 Task: Create a due date automation trigger when advanced on, on the monday of the week before a card is due add fields without custom field "Resume" unchecked at 11:00 AM.
Action: Mouse moved to (998, 73)
Screenshot: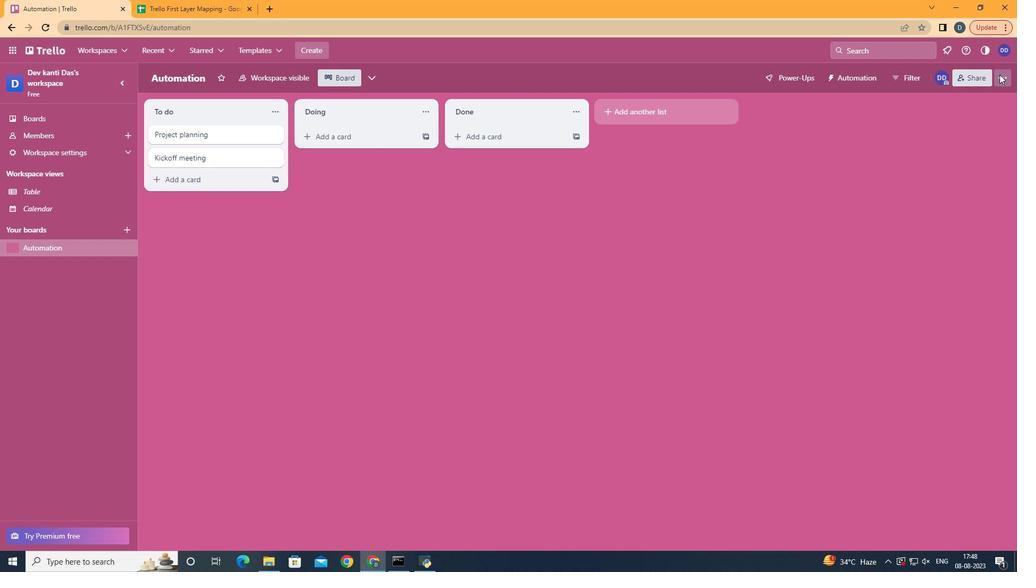 
Action: Mouse pressed left at (998, 73)
Screenshot: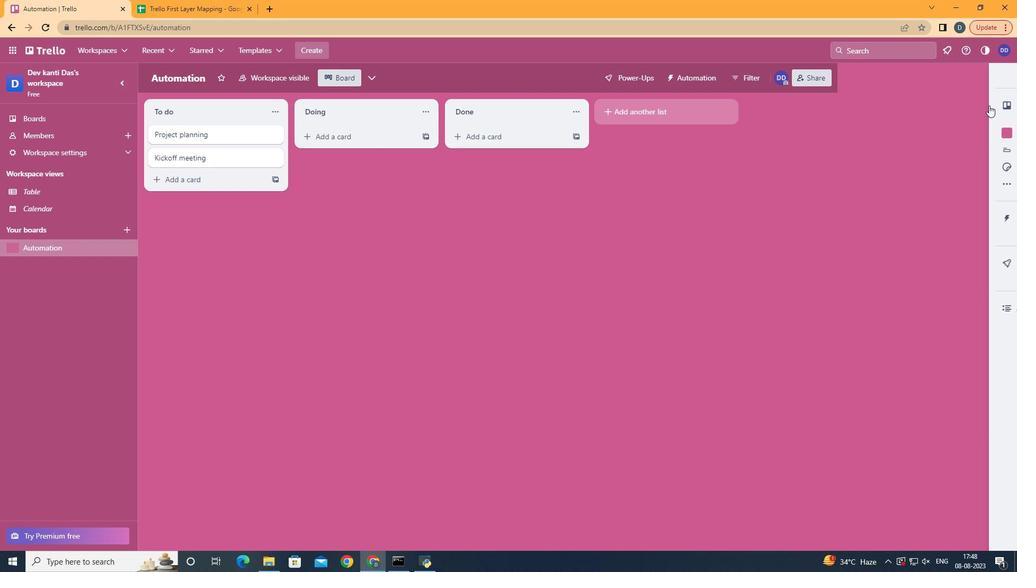 
Action: Mouse moved to (934, 220)
Screenshot: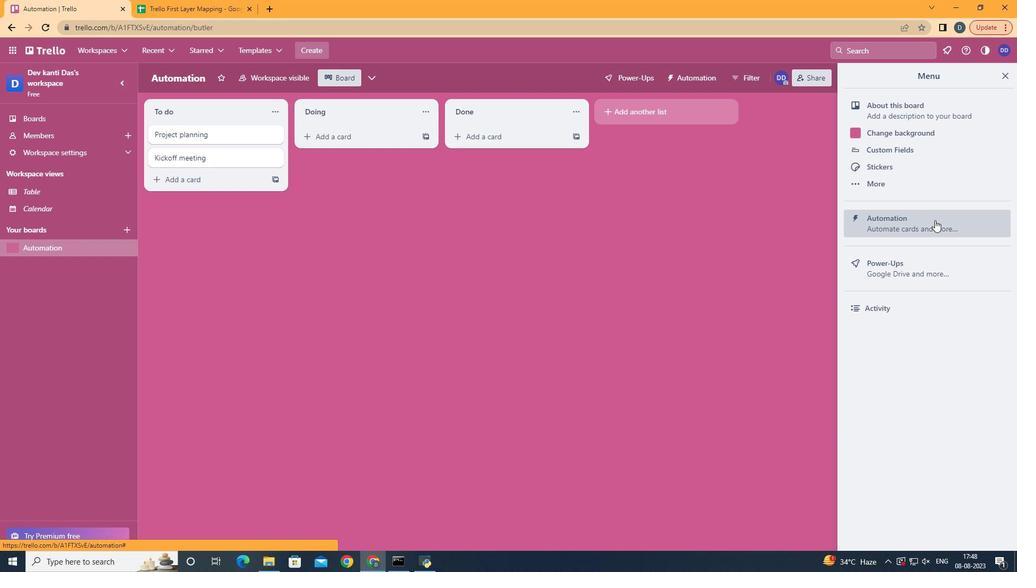 
Action: Mouse pressed left at (934, 220)
Screenshot: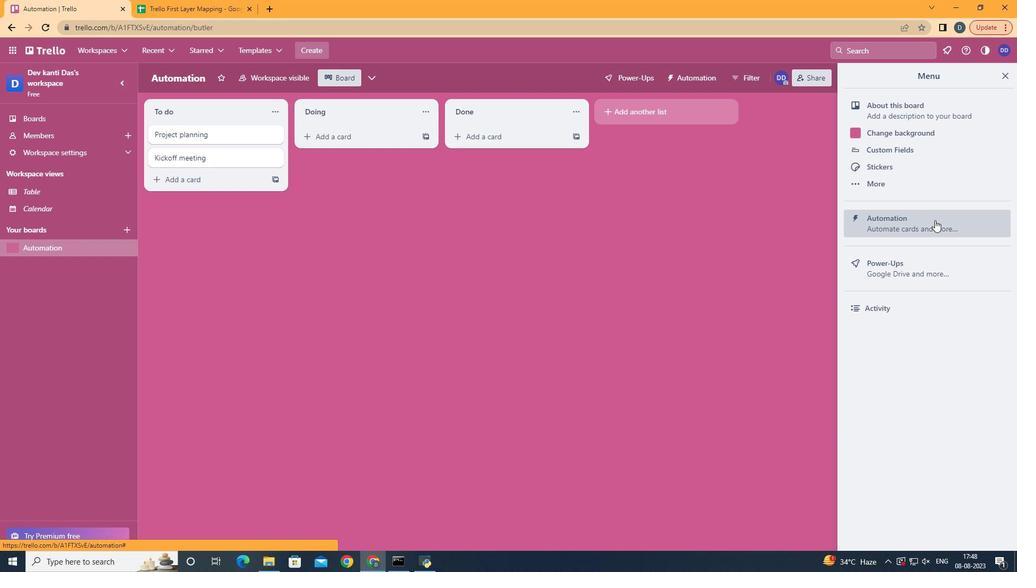 
Action: Mouse moved to (195, 205)
Screenshot: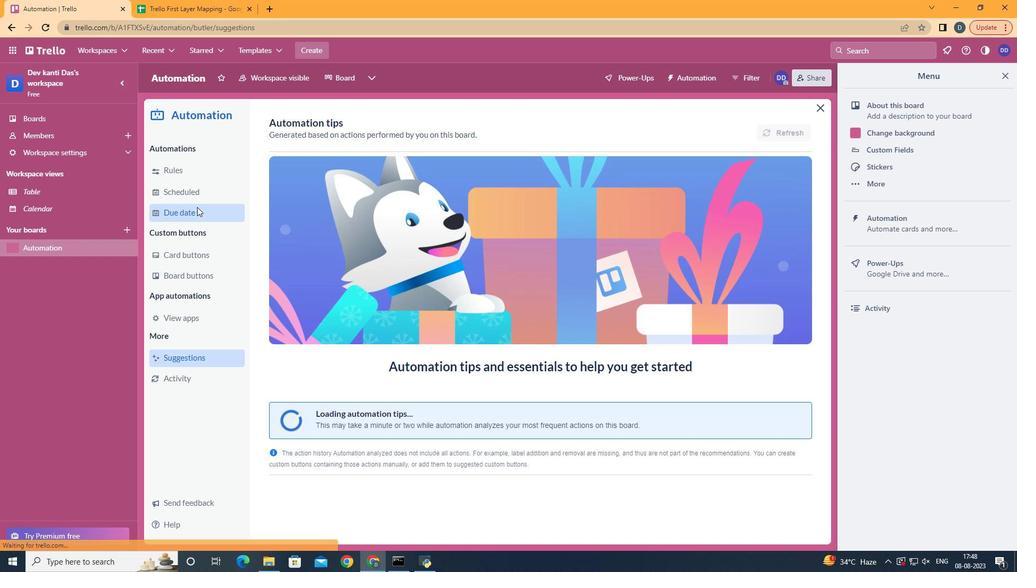 
Action: Mouse pressed left at (195, 205)
Screenshot: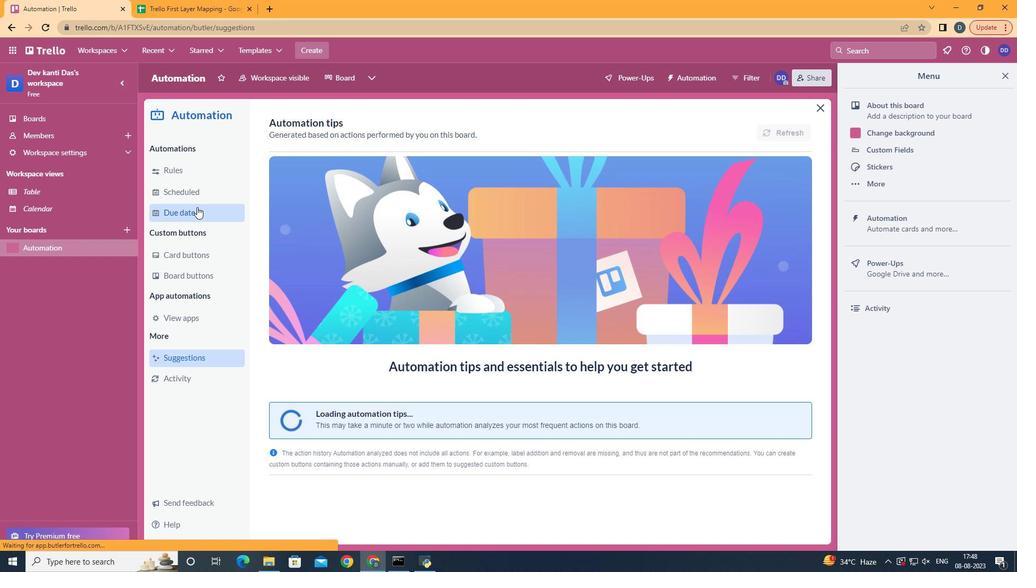 
Action: Mouse moved to (737, 124)
Screenshot: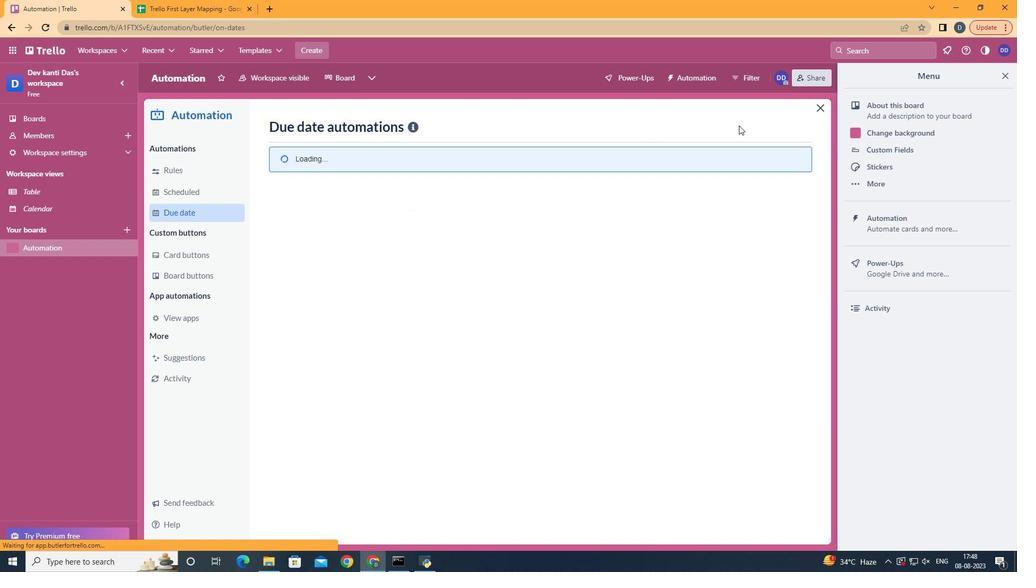 
Action: Mouse pressed left at (737, 124)
Screenshot: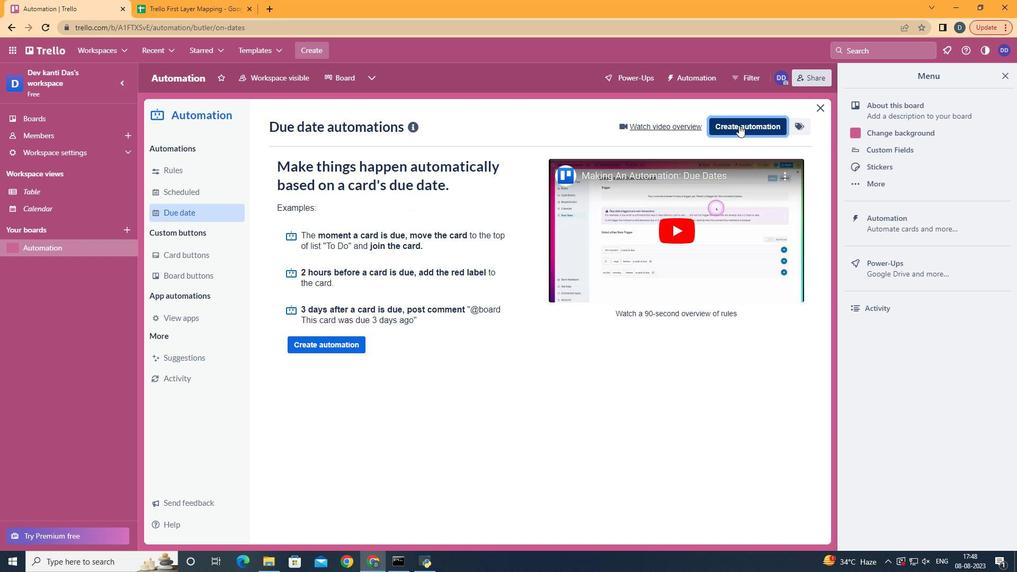 
Action: Mouse moved to (495, 232)
Screenshot: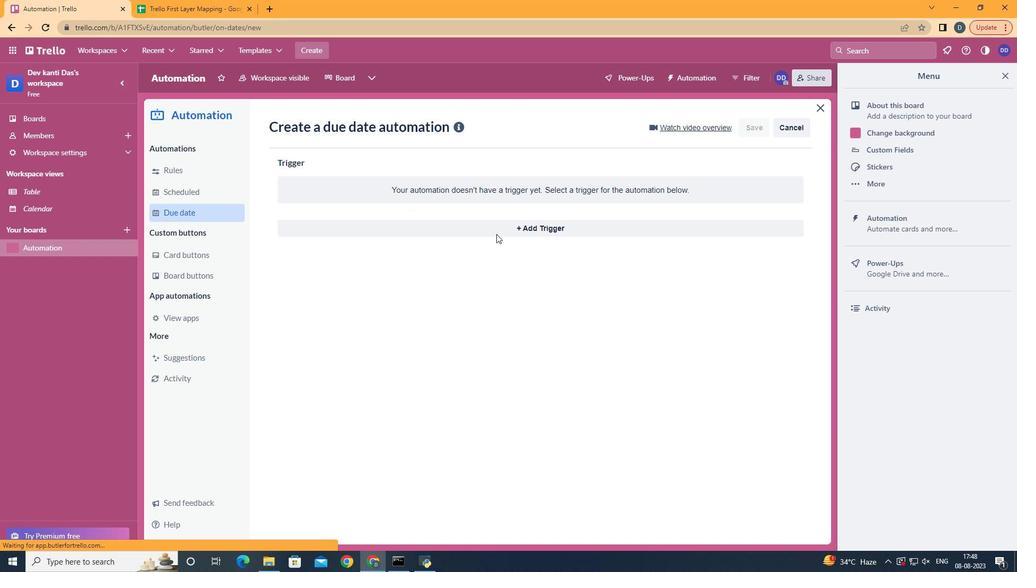 
Action: Mouse pressed left at (495, 232)
Screenshot: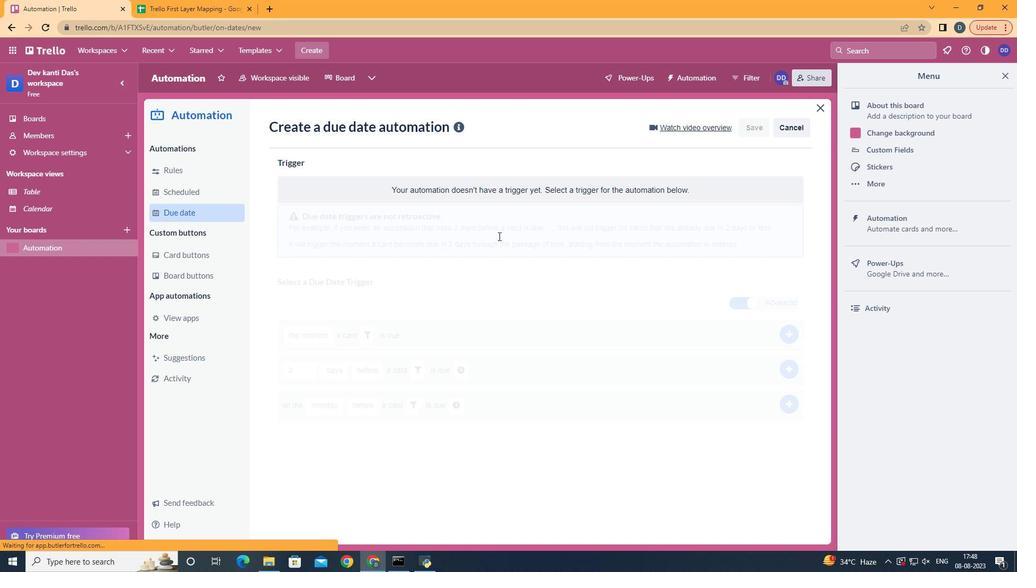 
Action: Mouse moved to (368, 505)
Screenshot: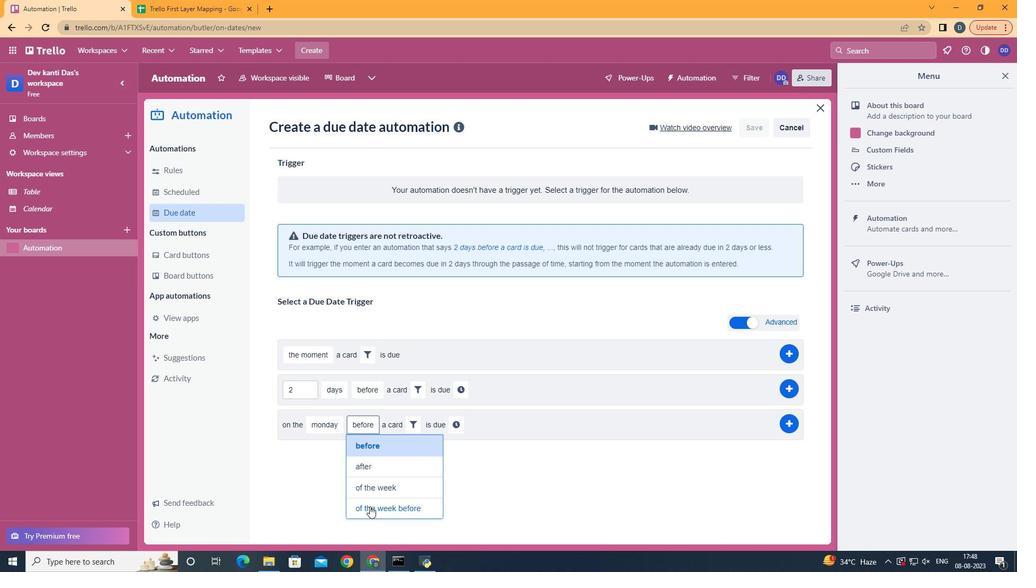 
Action: Mouse pressed left at (368, 505)
Screenshot: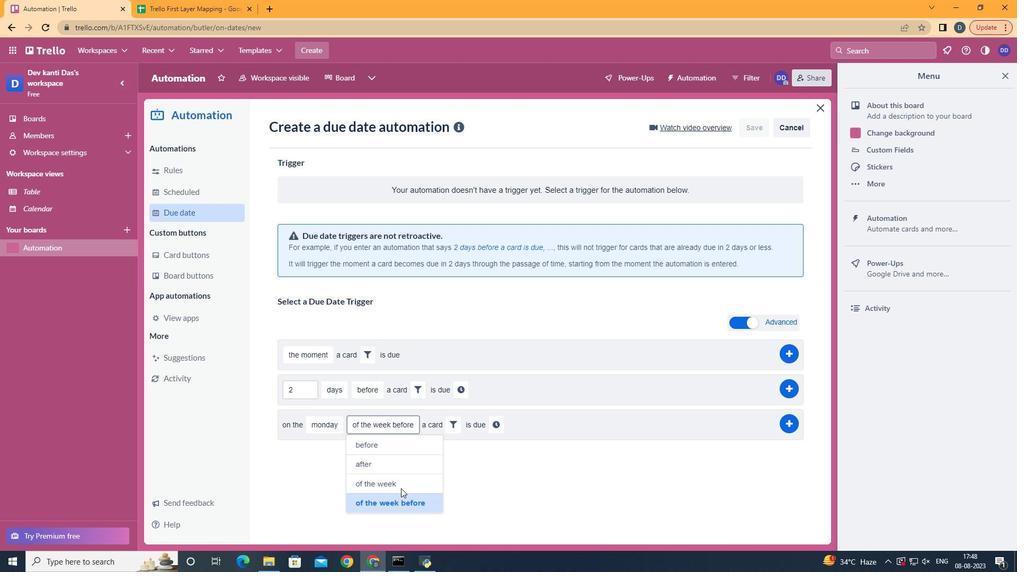
Action: Mouse moved to (455, 422)
Screenshot: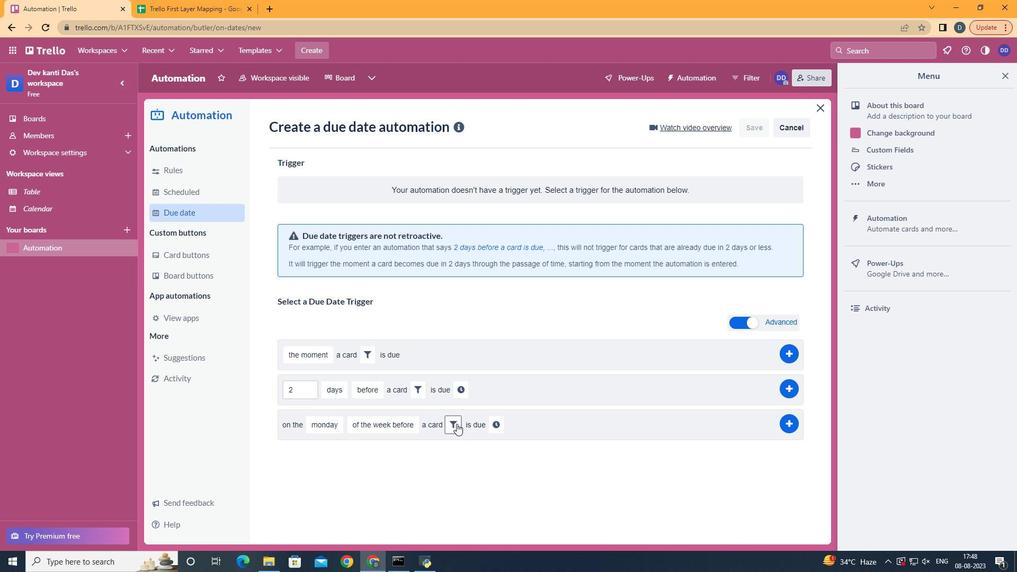 
Action: Mouse pressed left at (455, 422)
Screenshot: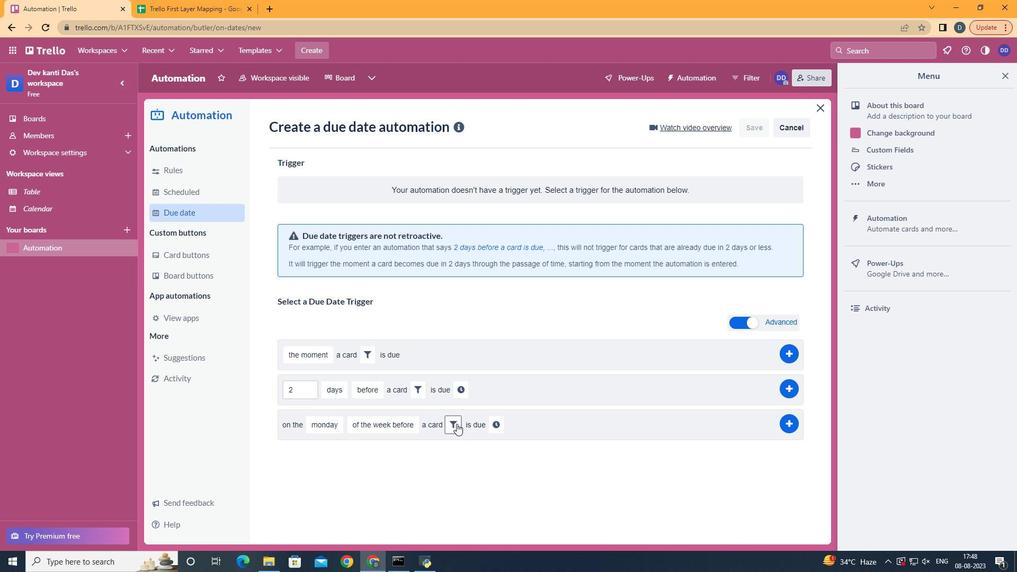 
Action: Mouse moved to (630, 460)
Screenshot: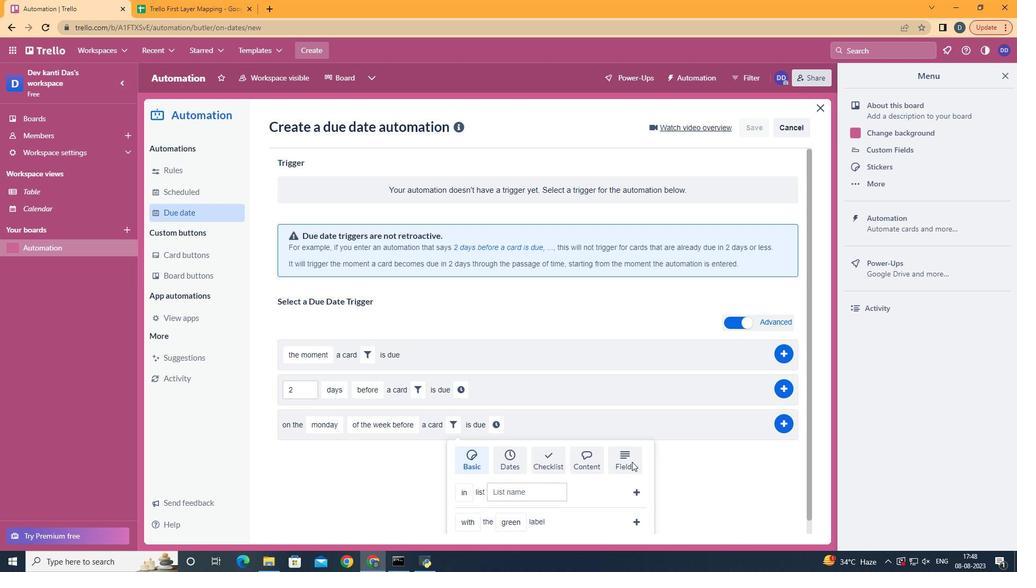 
Action: Mouse pressed left at (630, 460)
Screenshot: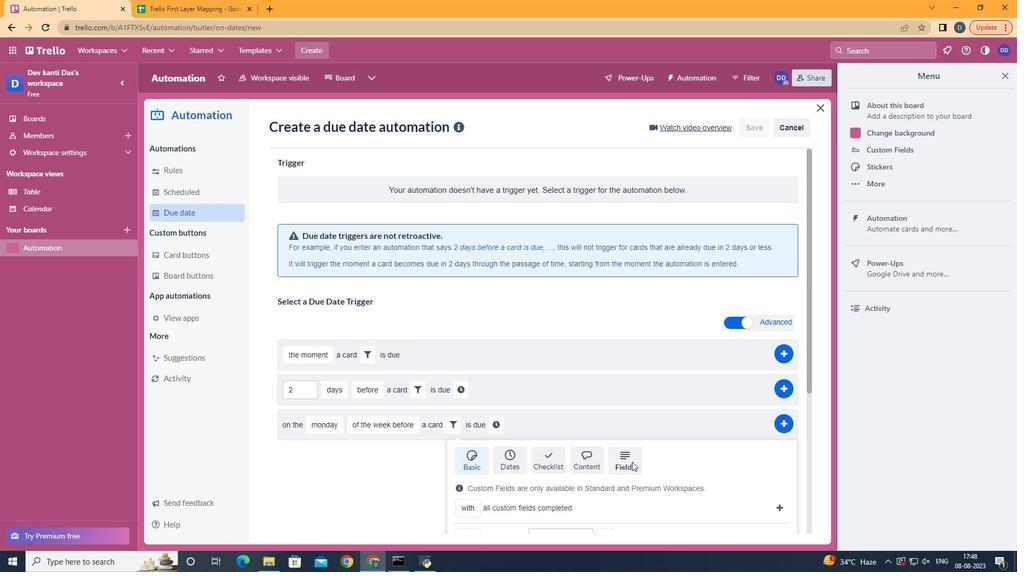 
Action: Mouse moved to (652, 448)
Screenshot: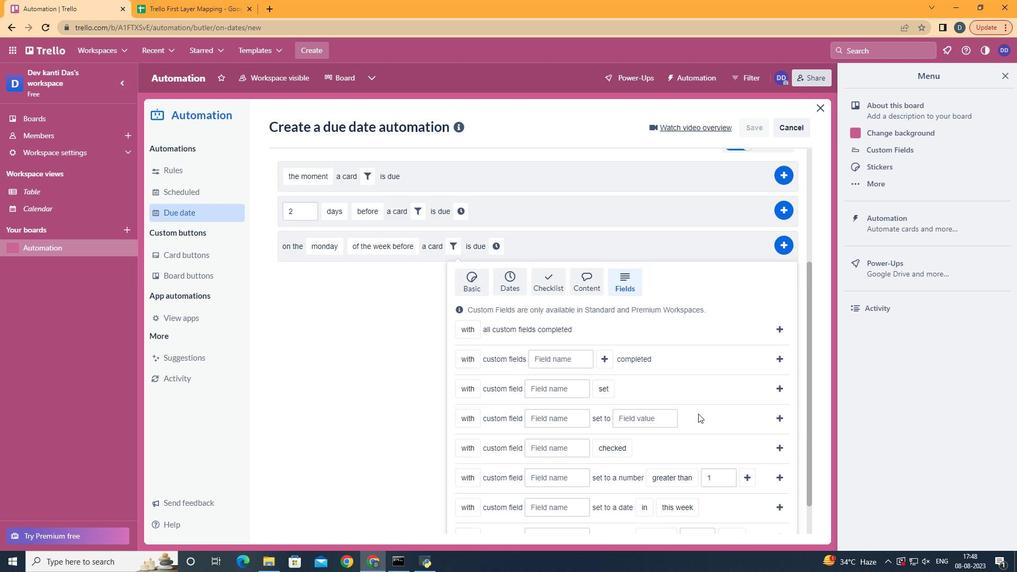 
Action: Mouse scrolled (652, 447) with delta (0, 0)
Screenshot: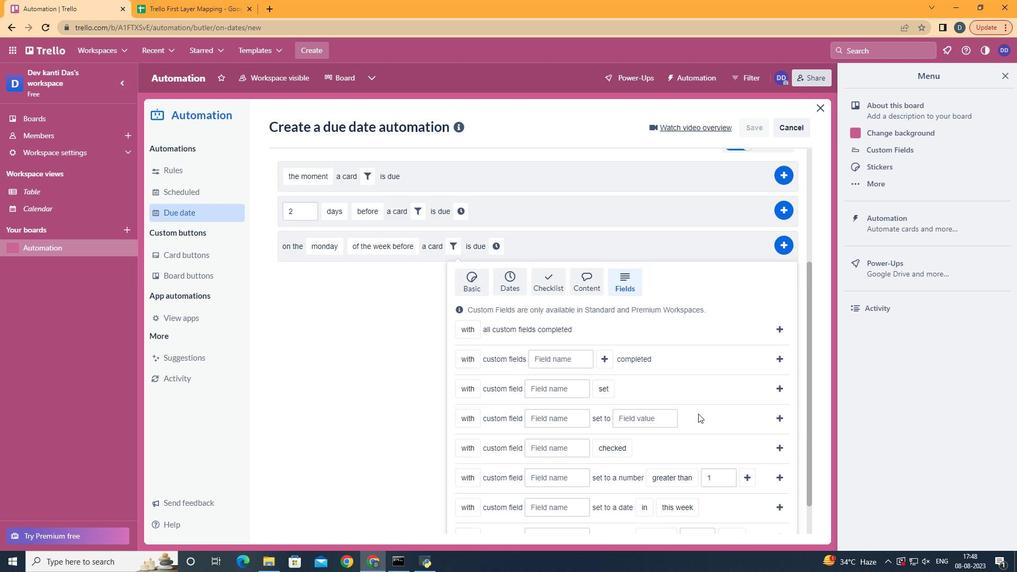 
Action: Mouse scrolled (652, 447) with delta (0, 0)
Screenshot: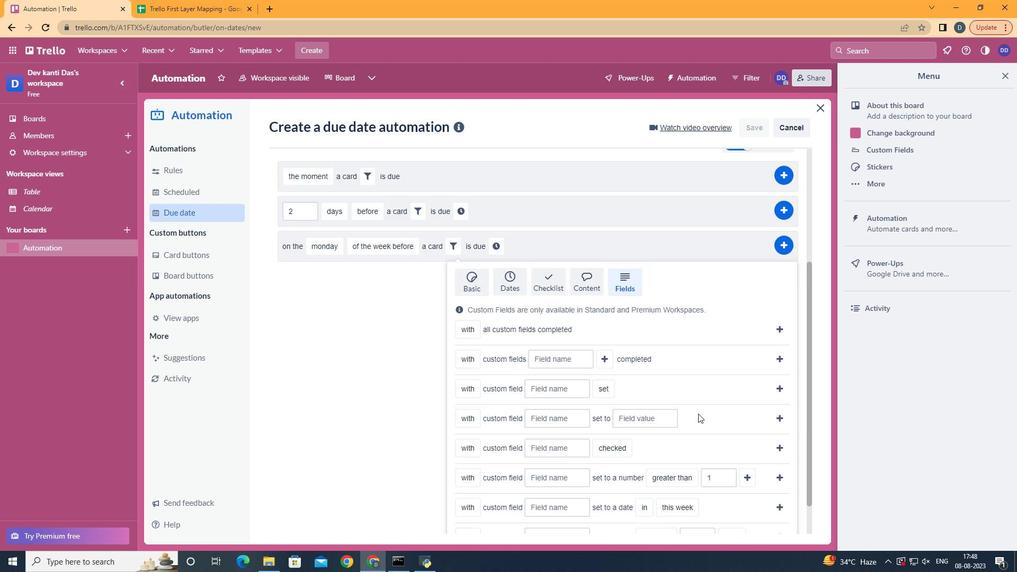 
Action: Mouse scrolled (652, 447) with delta (0, 0)
Screenshot: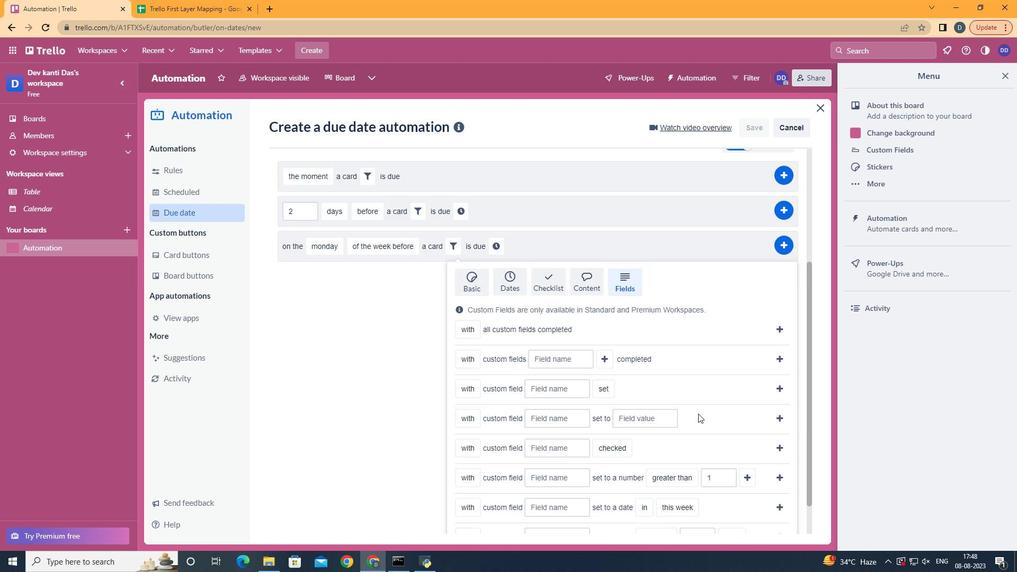 
Action: Mouse scrolled (652, 447) with delta (0, 0)
Screenshot: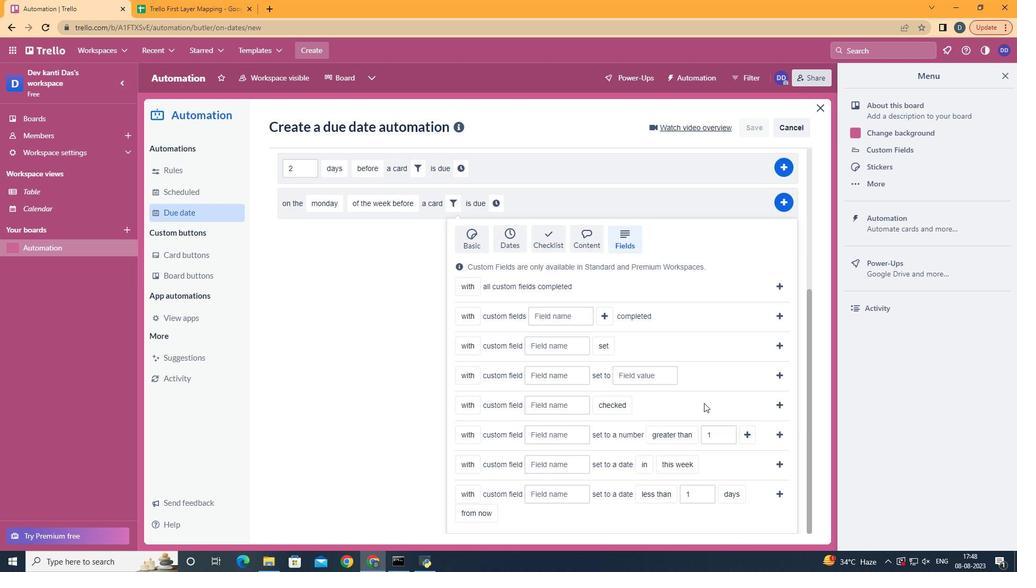 
Action: Mouse scrolled (652, 447) with delta (0, 0)
Screenshot: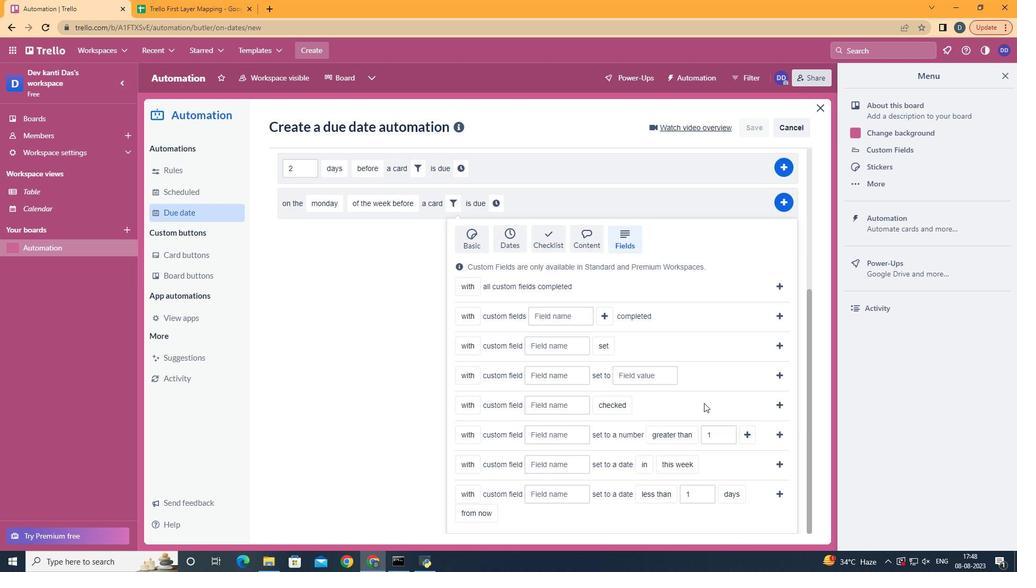 
Action: Mouse moved to (475, 446)
Screenshot: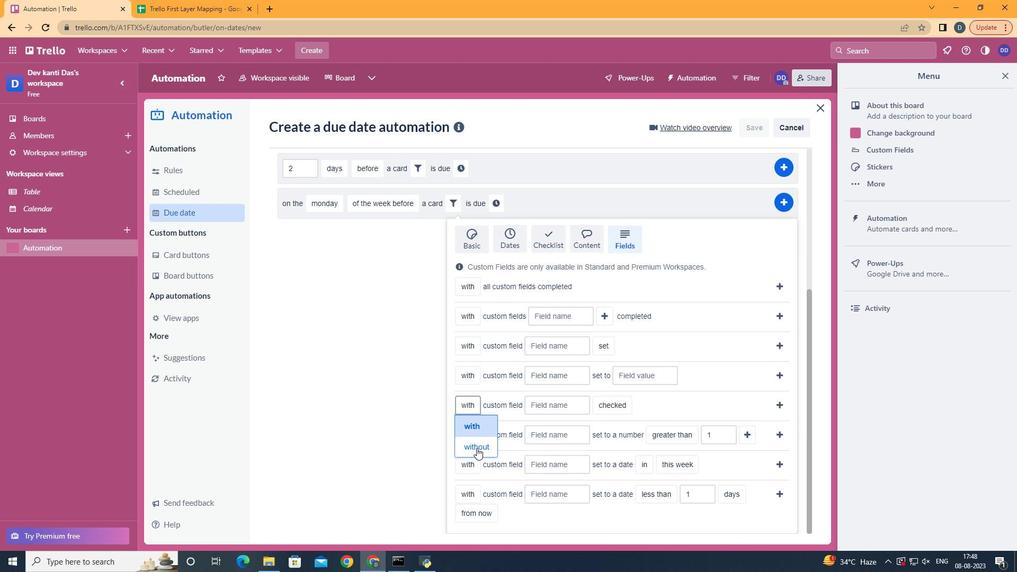 
Action: Mouse pressed left at (475, 446)
Screenshot: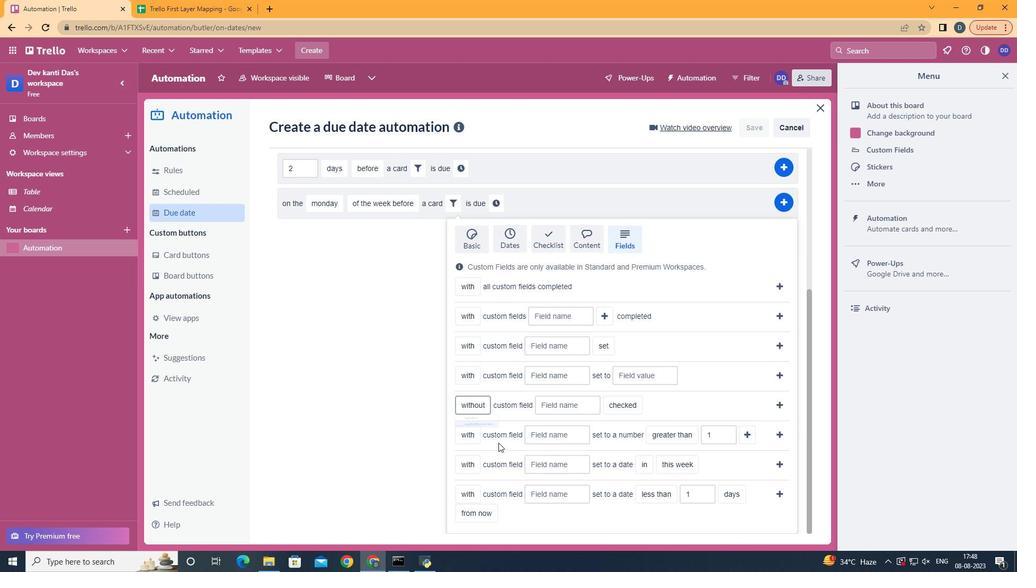 
Action: Mouse moved to (558, 407)
Screenshot: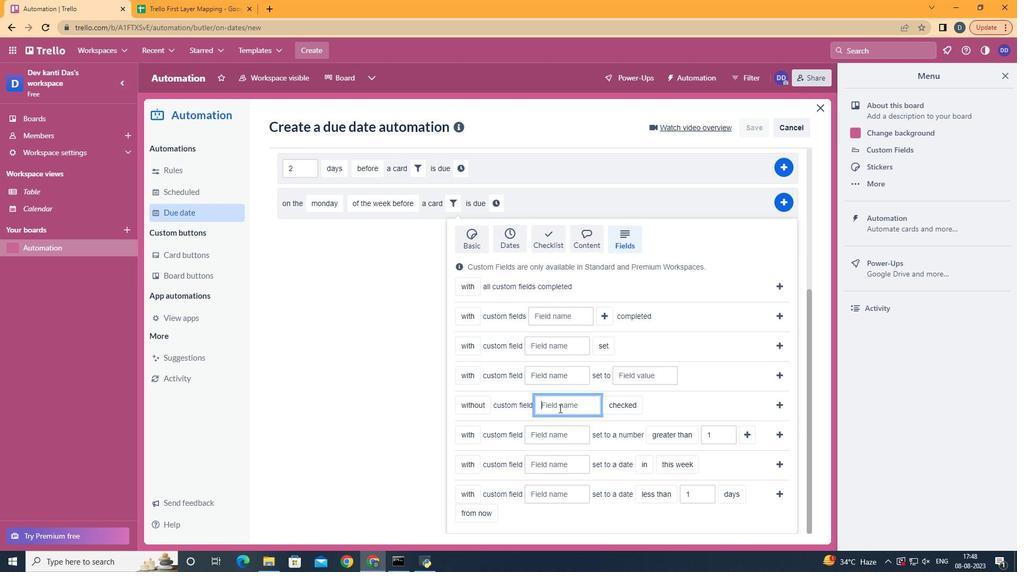 
Action: Mouse pressed left at (558, 407)
Screenshot: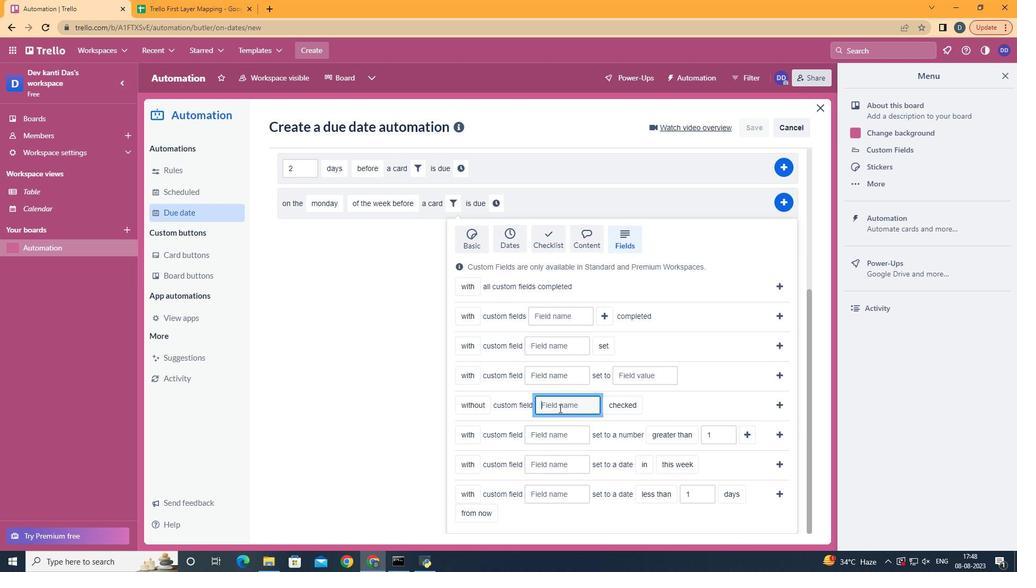 
Action: Key pressed <Key.shift>Resume
Screenshot: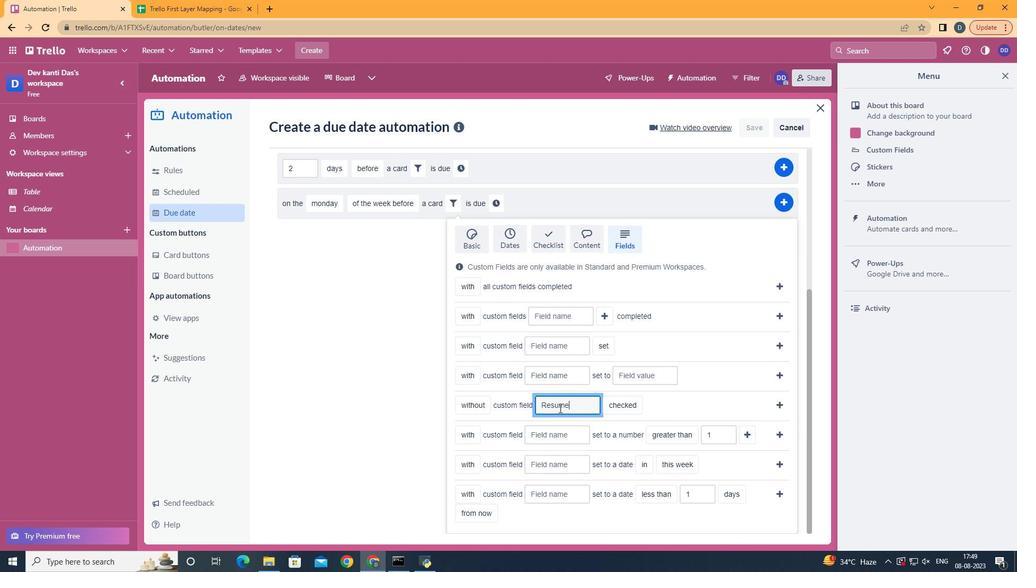 
Action: Mouse moved to (620, 442)
Screenshot: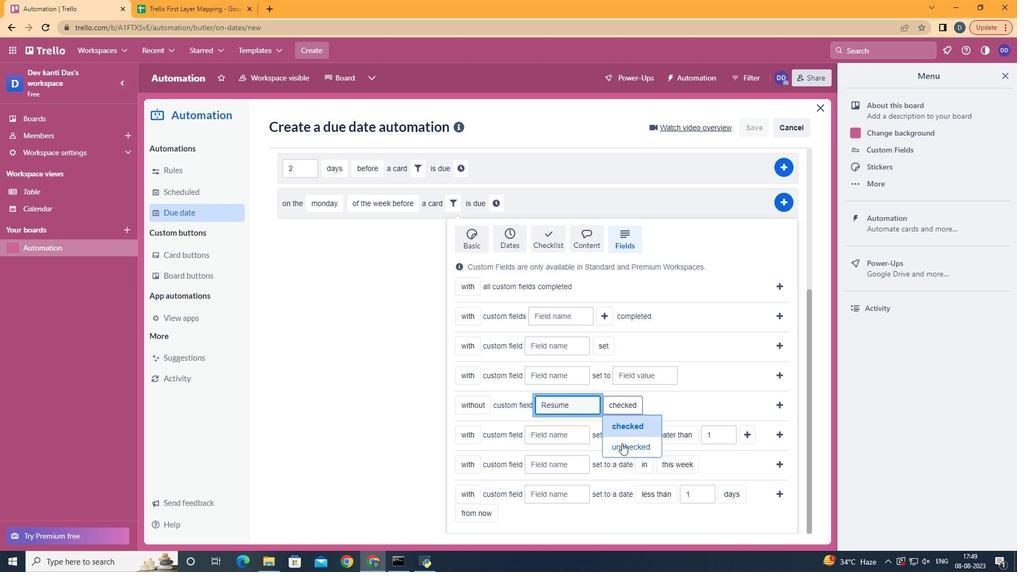 
Action: Mouse pressed left at (620, 442)
Screenshot: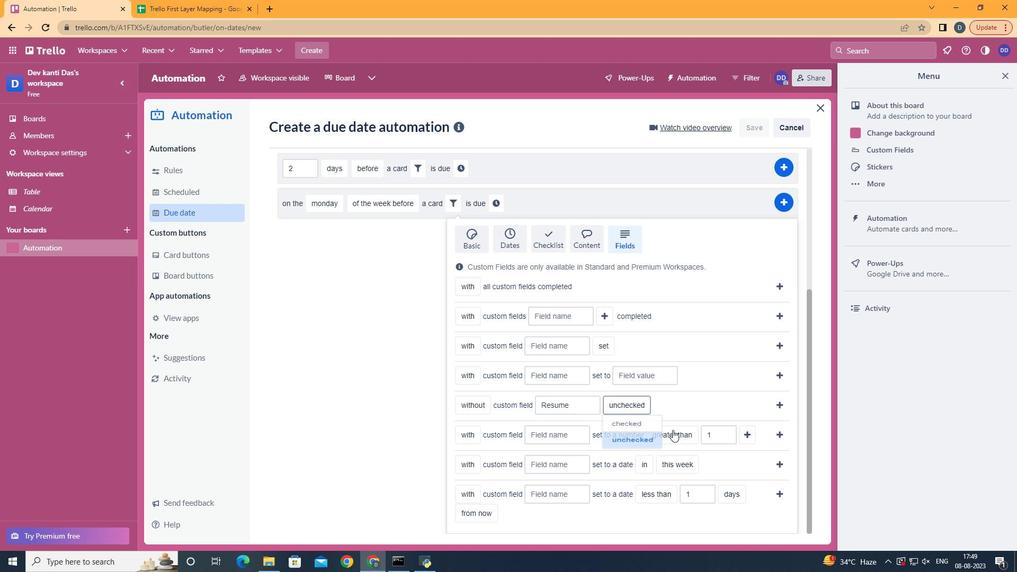 
Action: Mouse moved to (780, 403)
Screenshot: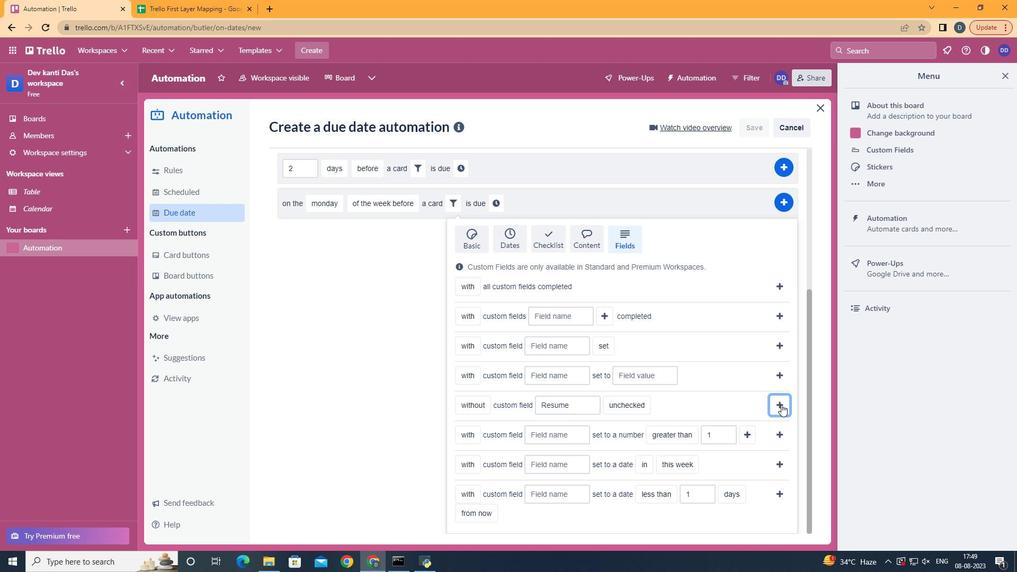 
Action: Mouse pressed left at (780, 403)
Screenshot: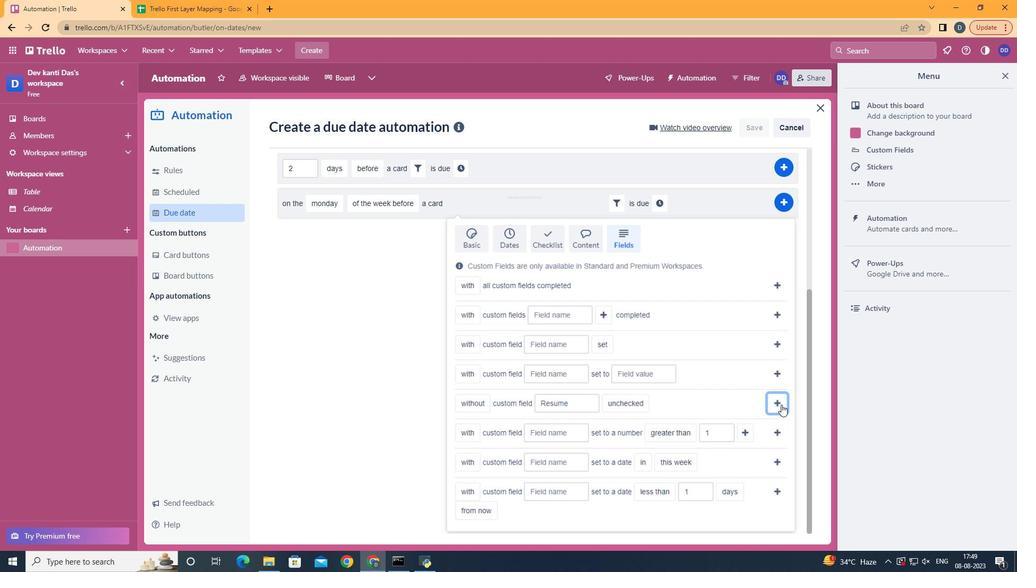 
Action: Mouse moved to (667, 423)
Screenshot: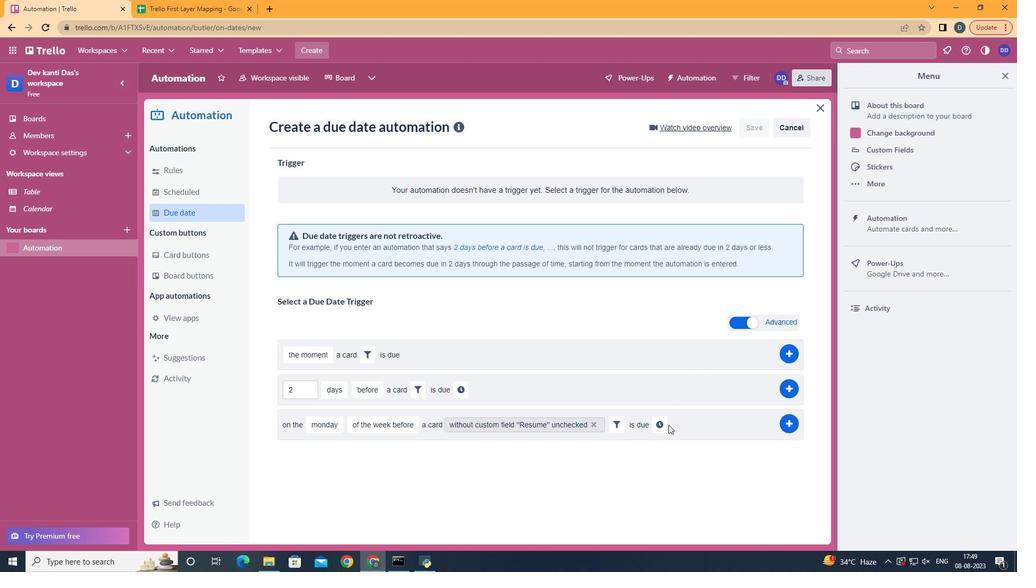 
Action: Mouse pressed left at (667, 423)
Screenshot: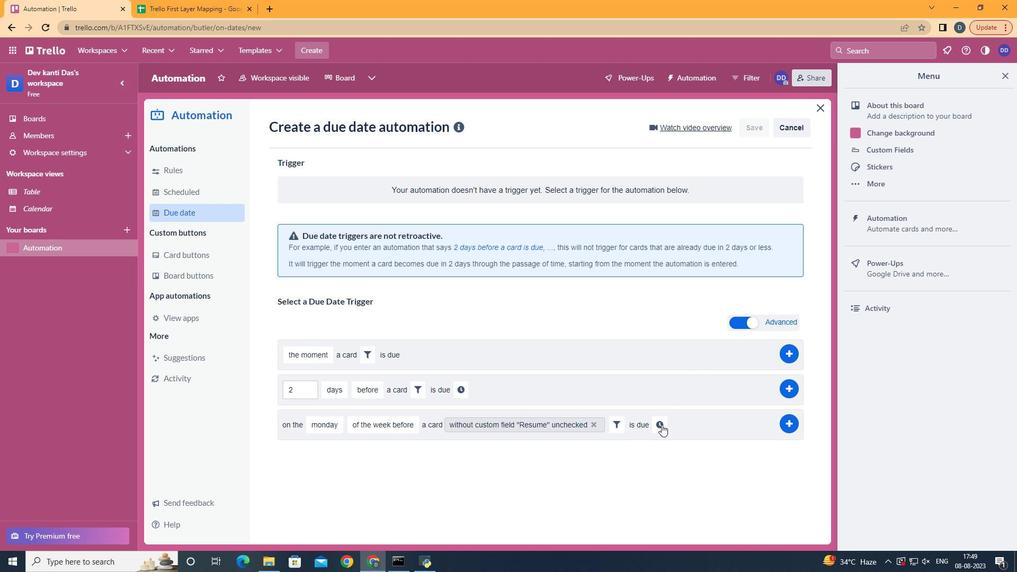 
Action: Mouse moved to (660, 423)
Screenshot: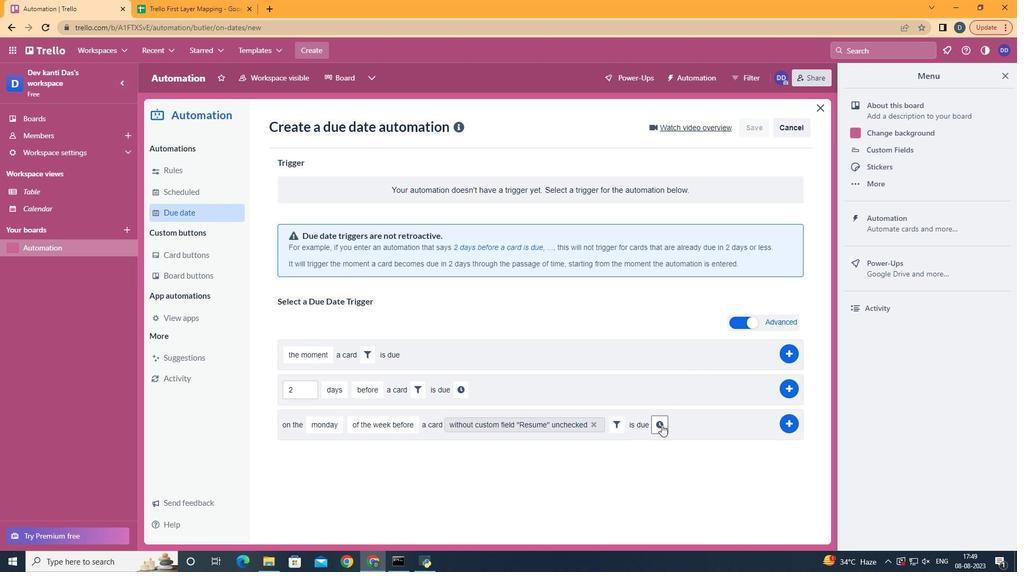 
Action: Mouse pressed left at (660, 423)
Screenshot: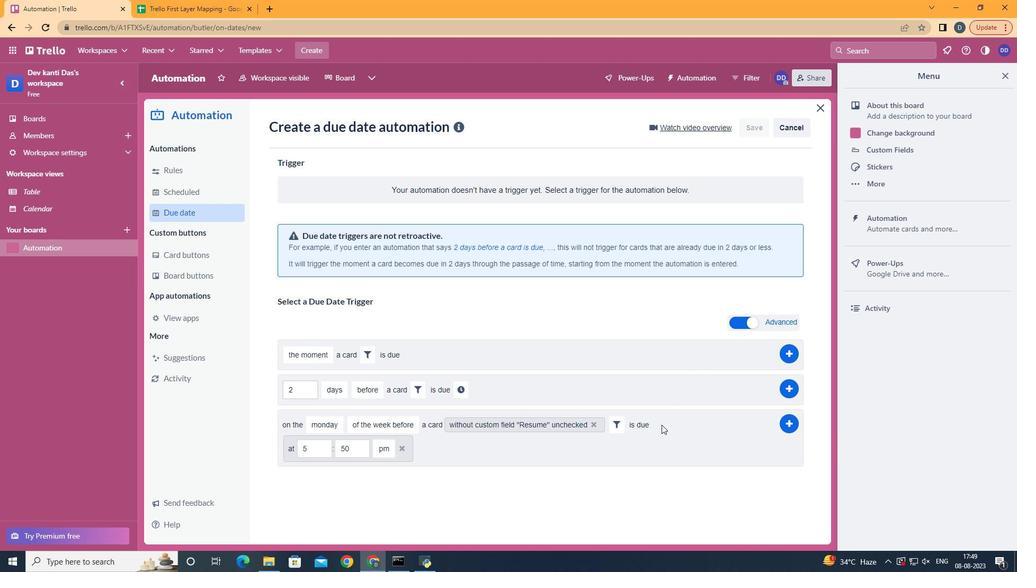 
Action: Mouse moved to (317, 445)
Screenshot: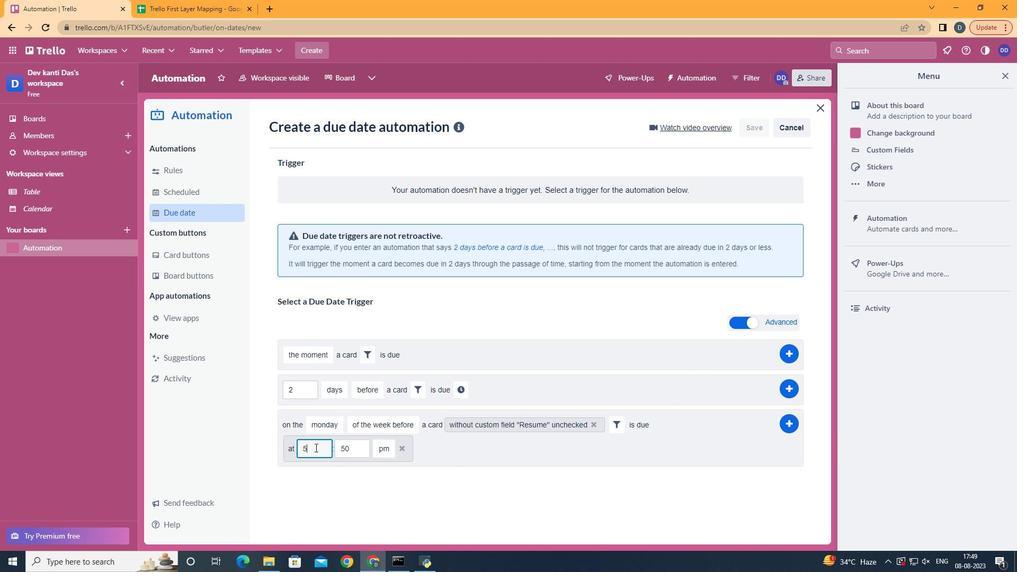
Action: Mouse pressed left at (317, 445)
Screenshot: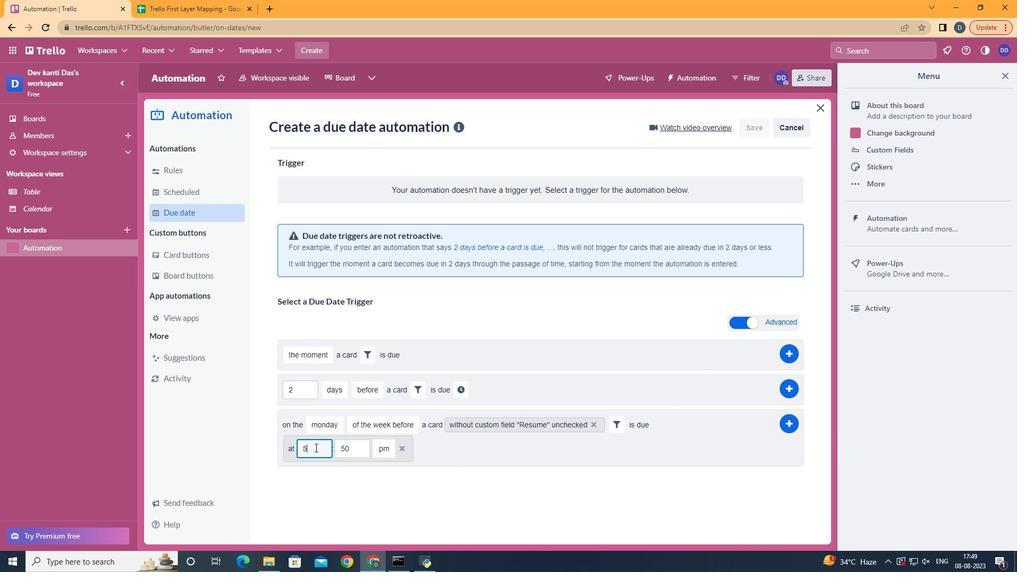 
Action: Mouse moved to (312, 446)
Screenshot: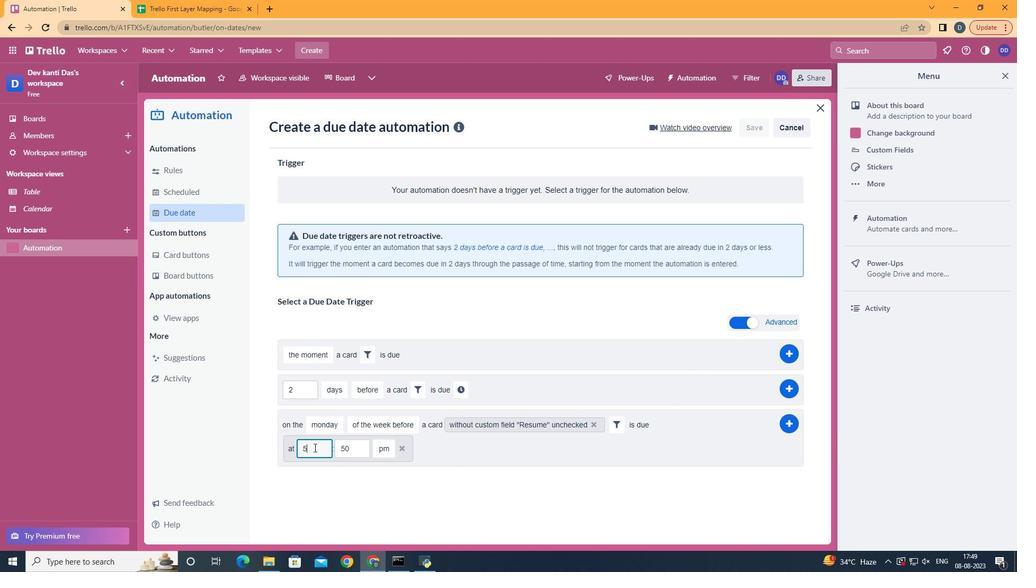 
Action: Key pressed <Key.backspace>11
Screenshot: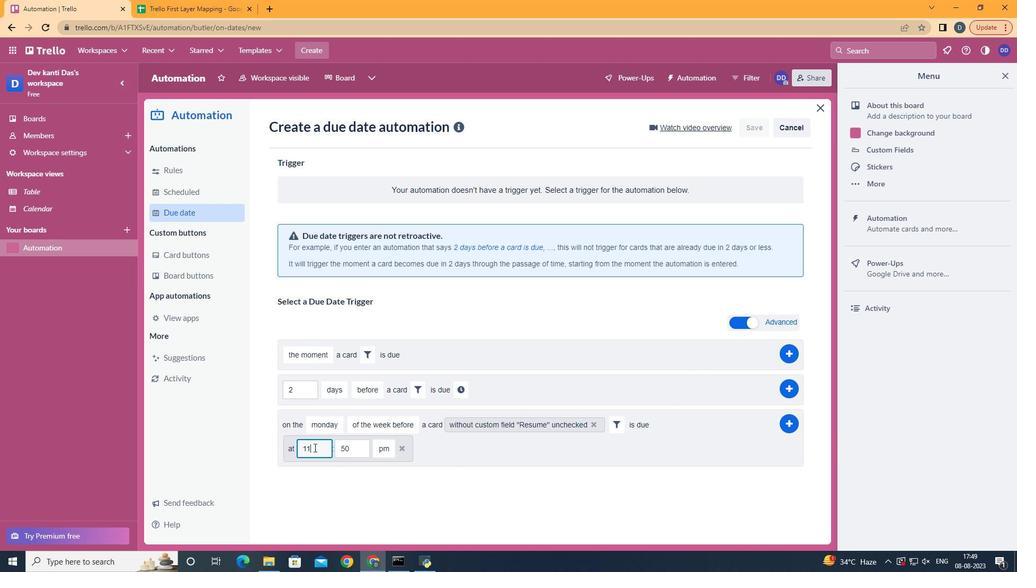 
Action: Mouse moved to (352, 446)
Screenshot: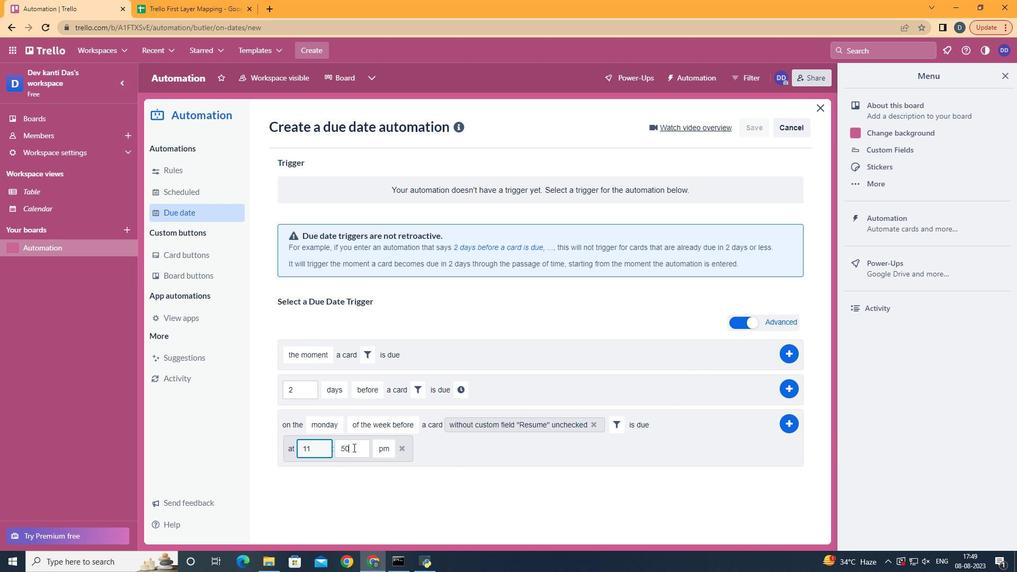 
Action: Mouse pressed left at (352, 446)
Screenshot: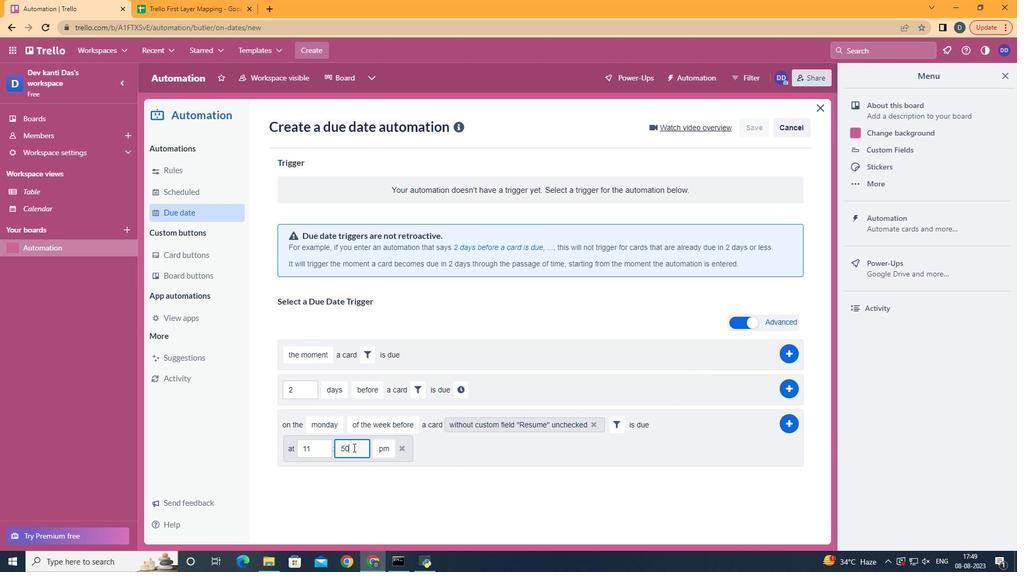 
Action: Key pressed <Key.backspace>
Screenshot: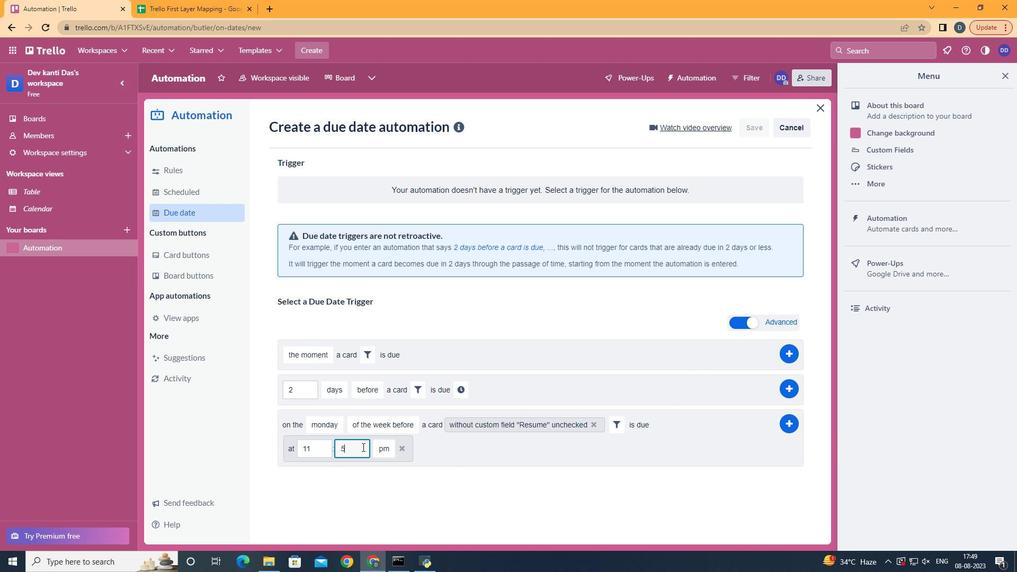 
Action: Mouse moved to (361, 445)
Screenshot: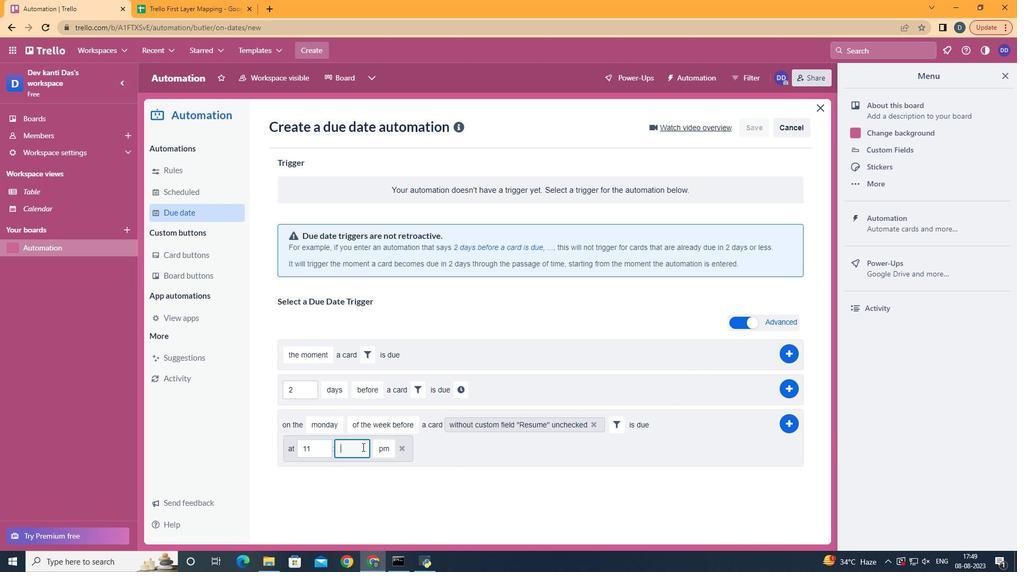 
Action: Key pressed <Key.backspace>00
Screenshot: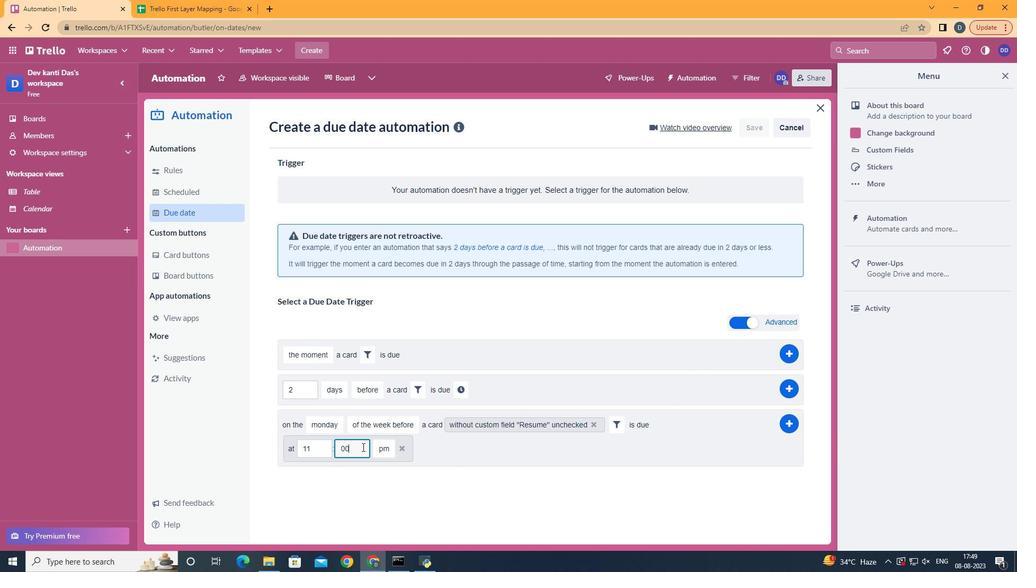 
Action: Mouse moved to (386, 464)
Screenshot: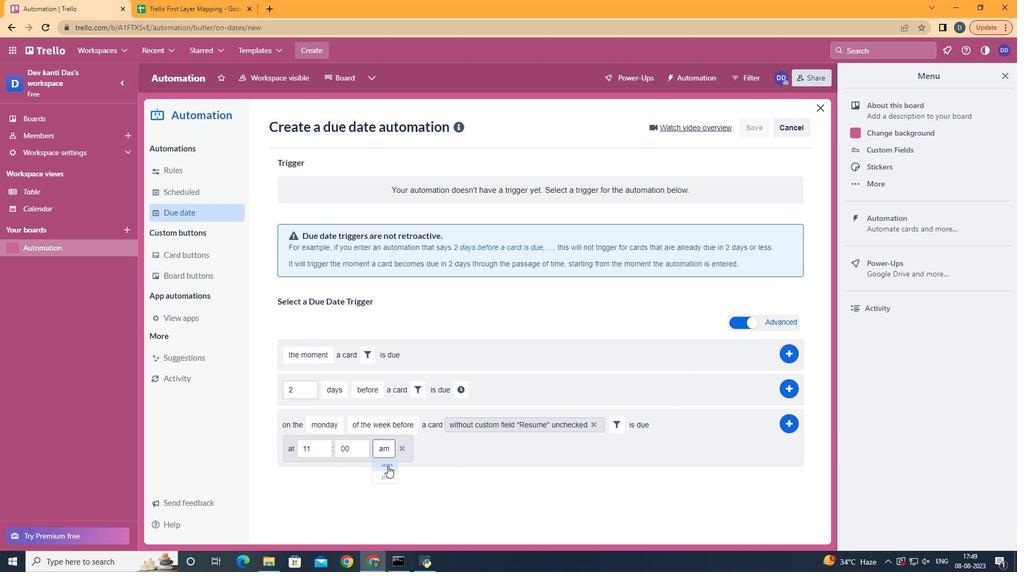 
Action: Mouse pressed left at (386, 464)
Screenshot: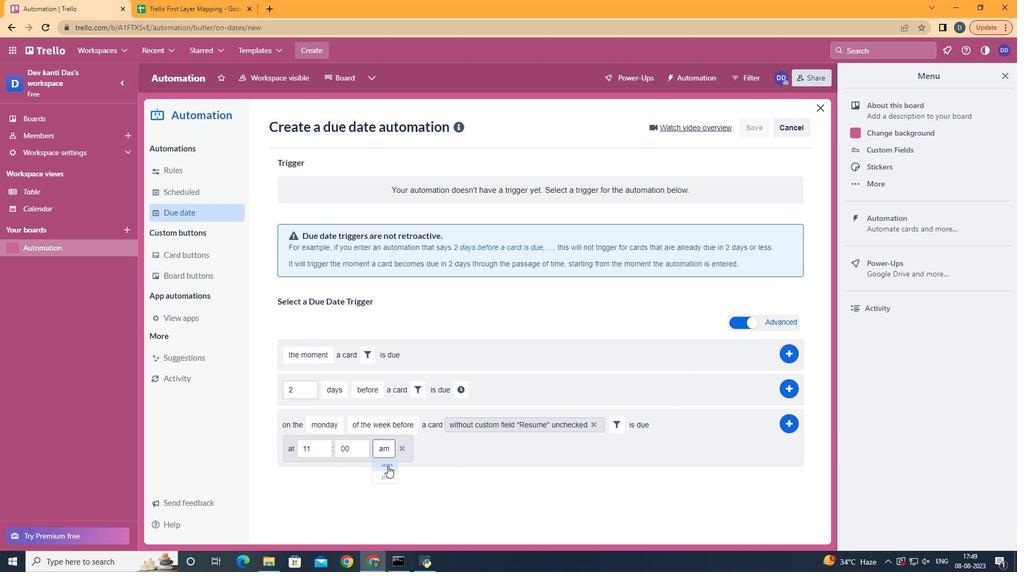 
Action: Mouse moved to (786, 424)
Screenshot: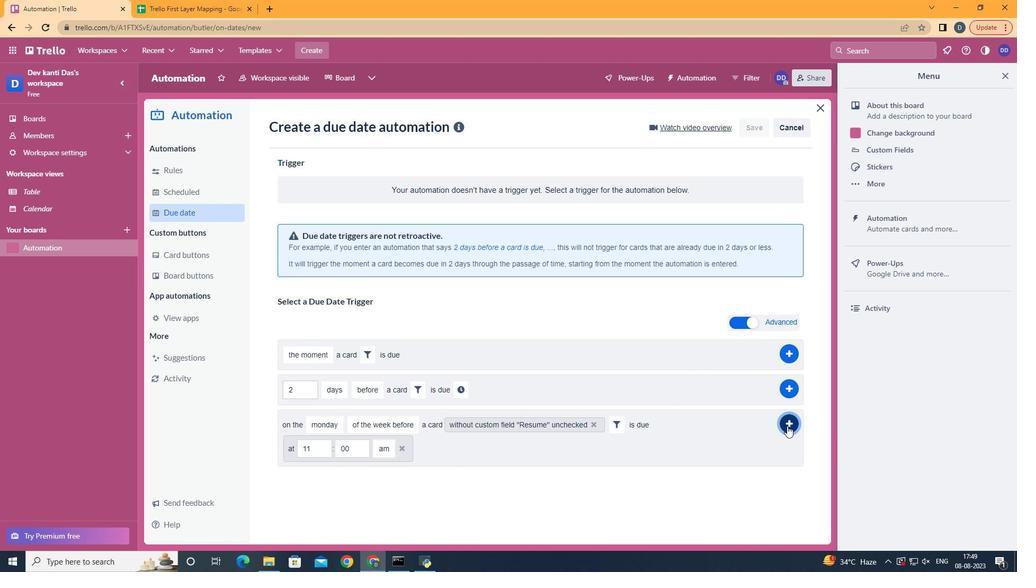 
Action: Mouse pressed left at (786, 424)
Screenshot: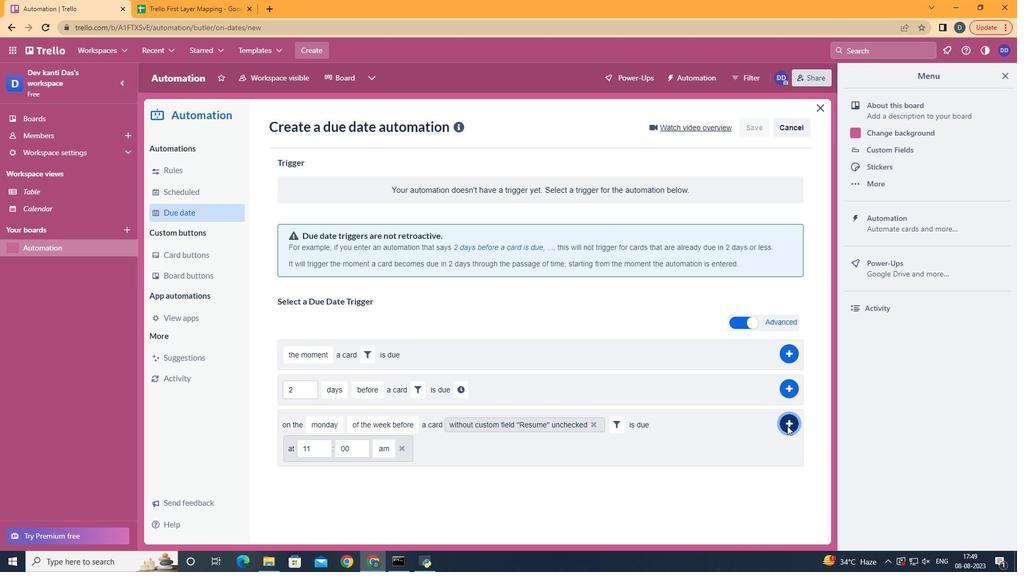 
Action: Mouse moved to (610, 214)
Screenshot: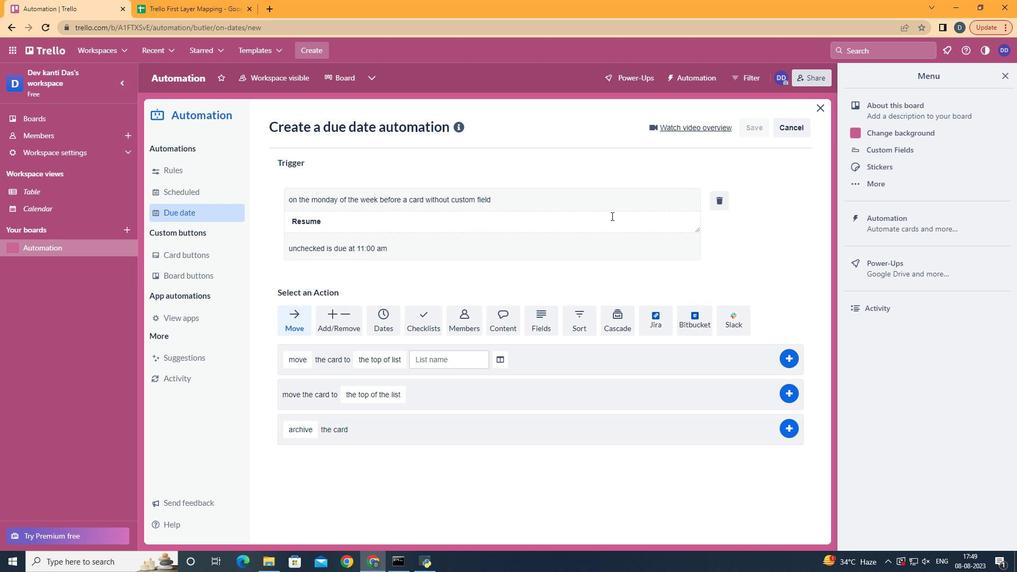 
